 Task: Create a due date automation trigger when advanced on, on the wednesday of the week a card is due add fields with custom field "Resume" set to a date less than 1 days from now at 11:00 AM.
Action: Mouse moved to (1085, 83)
Screenshot: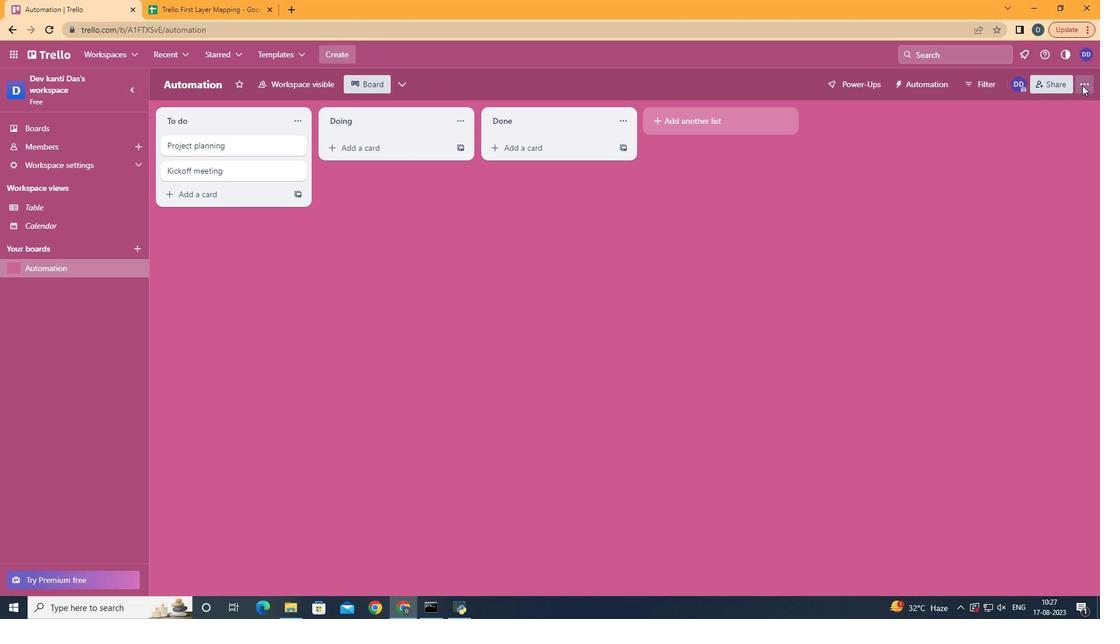 
Action: Mouse pressed left at (1085, 83)
Screenshot: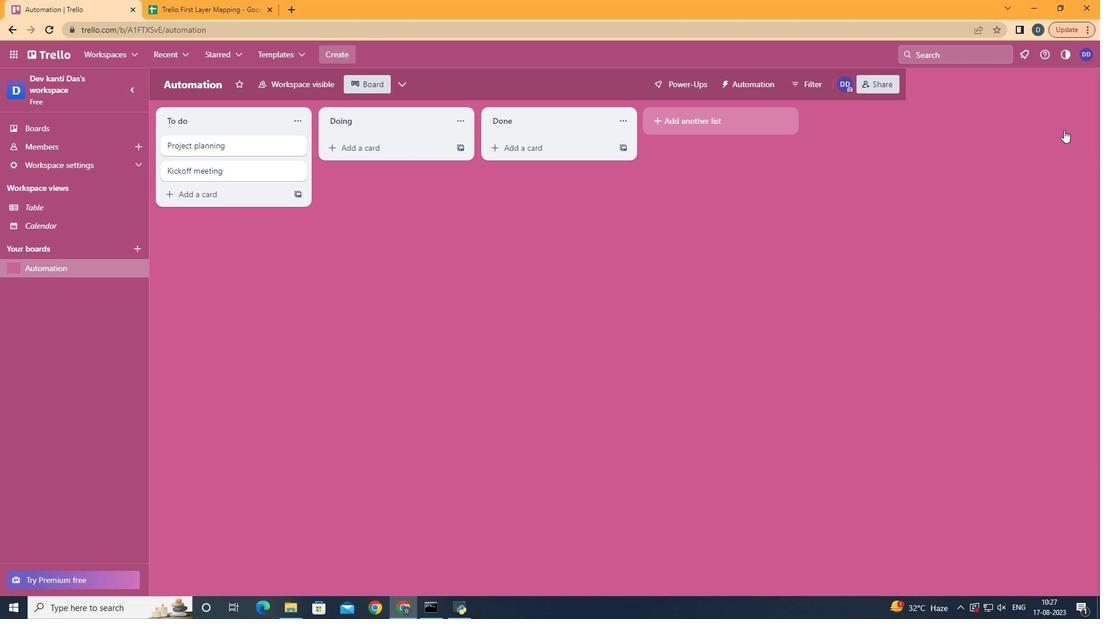 
Action: Mouse moved to (1002, 253)
Screenshot: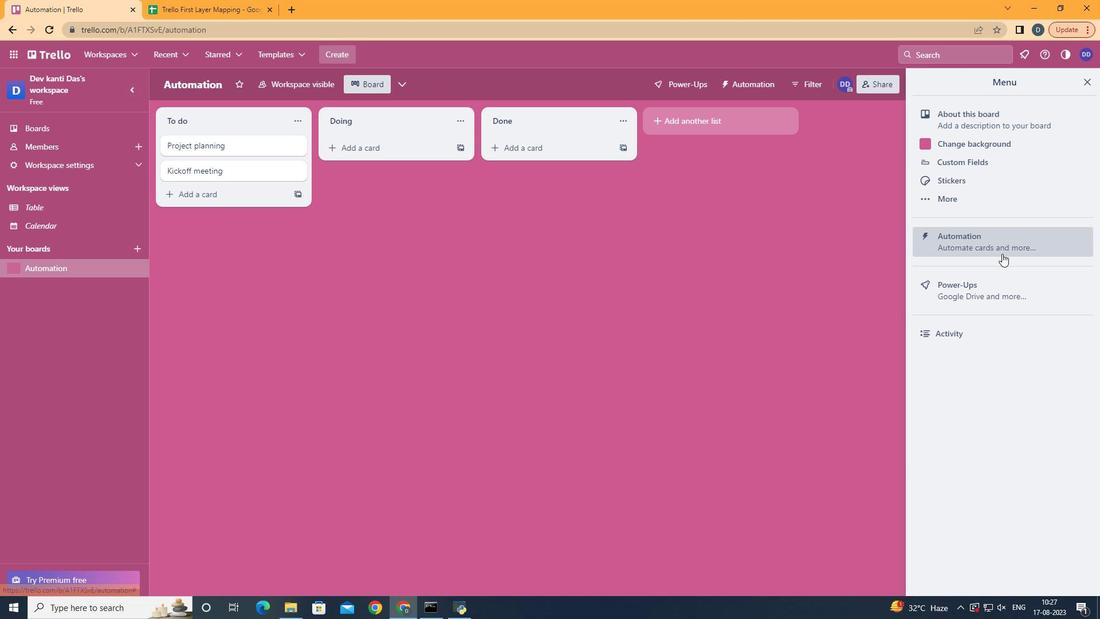 
Action: Mouse pressed left at (1002, 253)
Screenshot: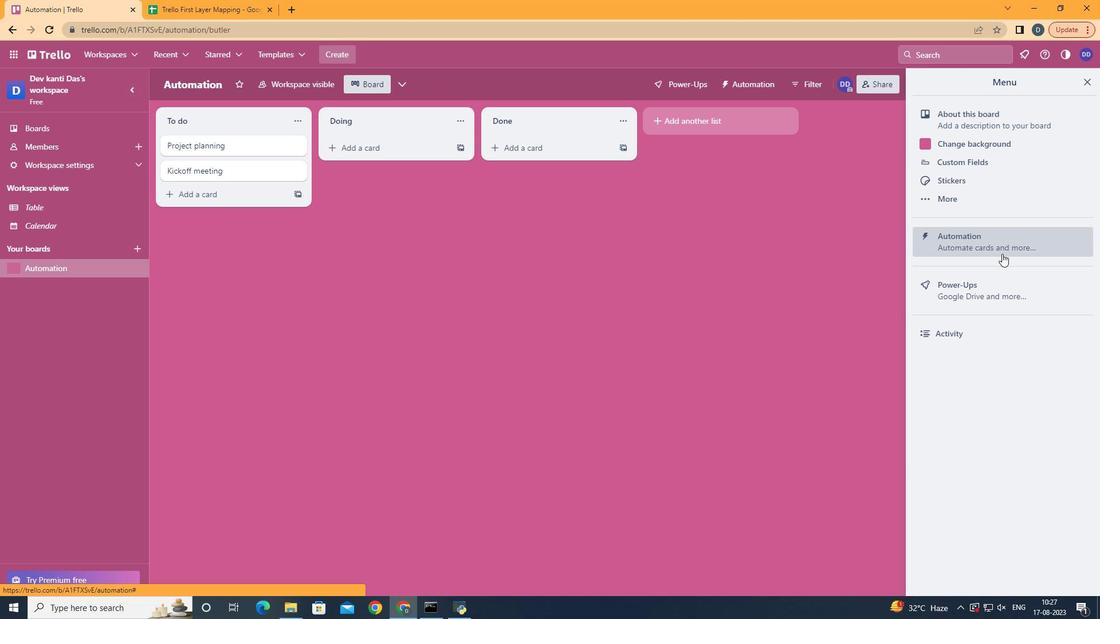 
Action: Mouse moved to (219, 226)
Screenshot: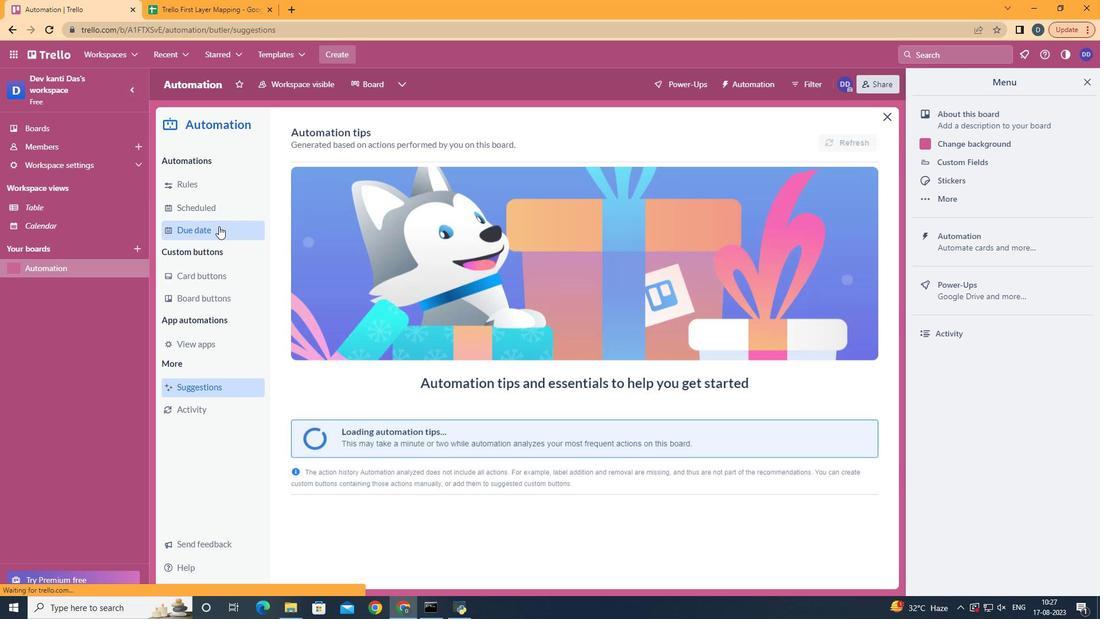 
Action: Mouse pressed left at (219, 226)
Screenshot: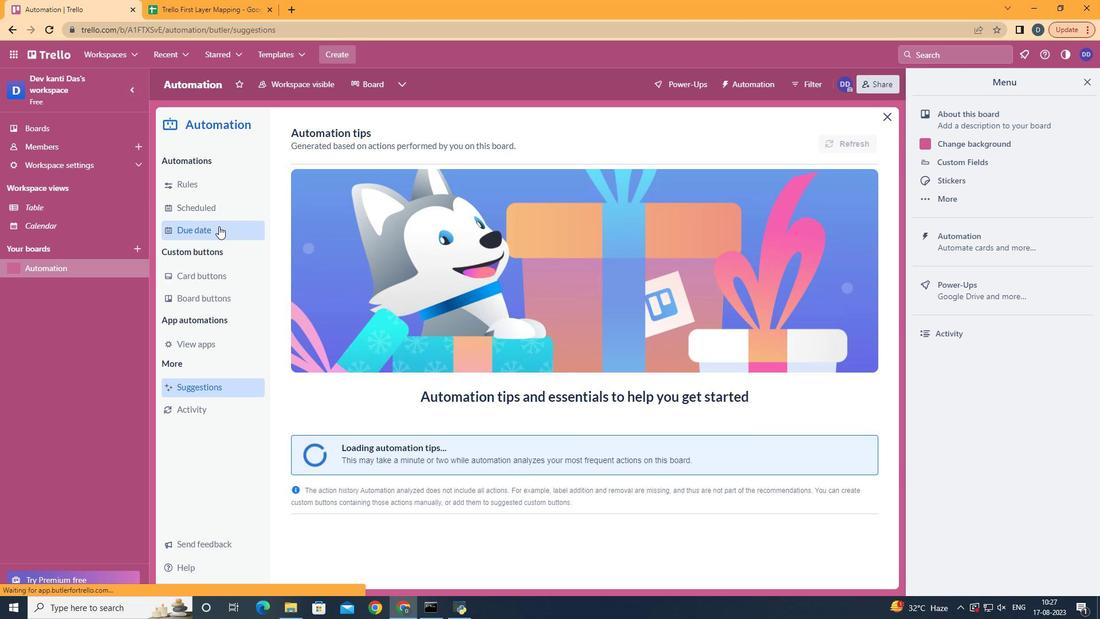 
Action: Mouse moved to (784, 136)
Screenshot: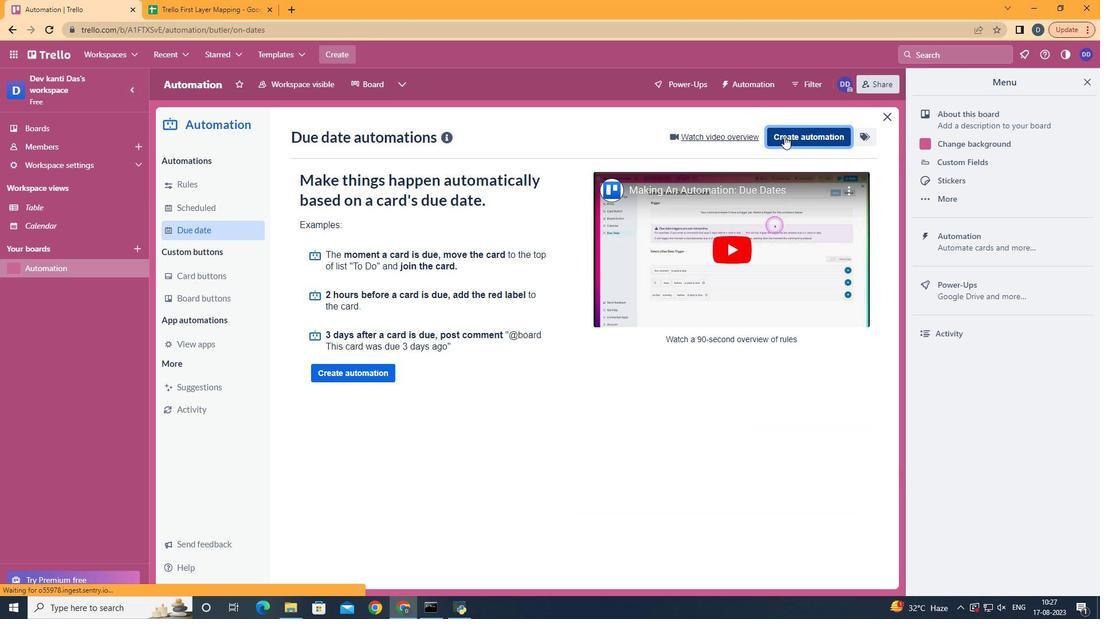 
Action: Mouse pressed left at (784, 136)
Screenshot: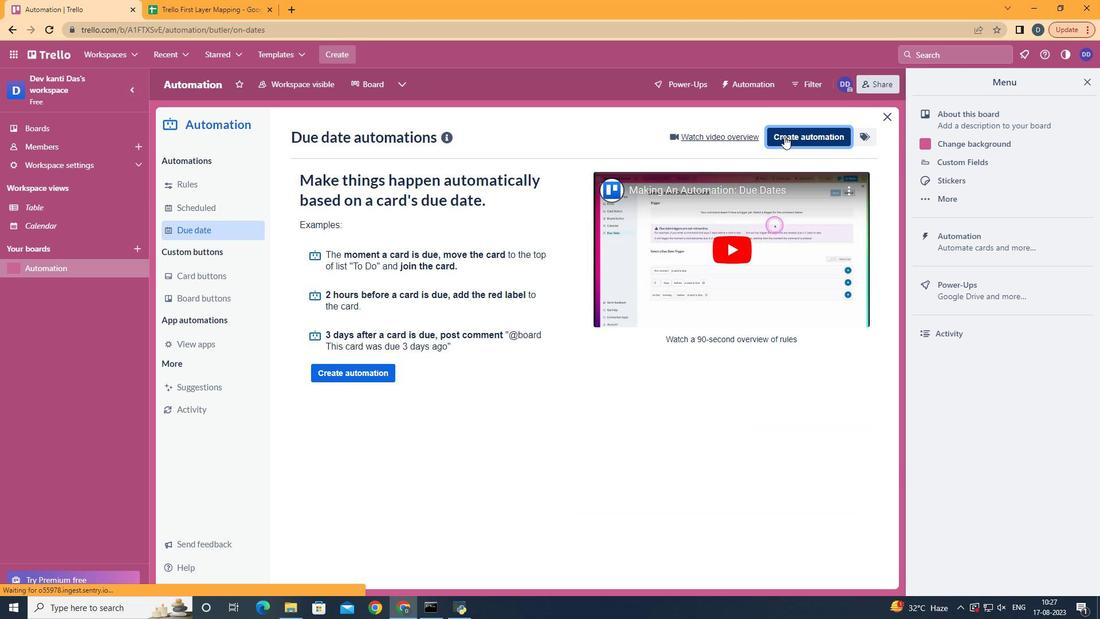 
Action: Mouse moved to (590, 251)
Screenshot: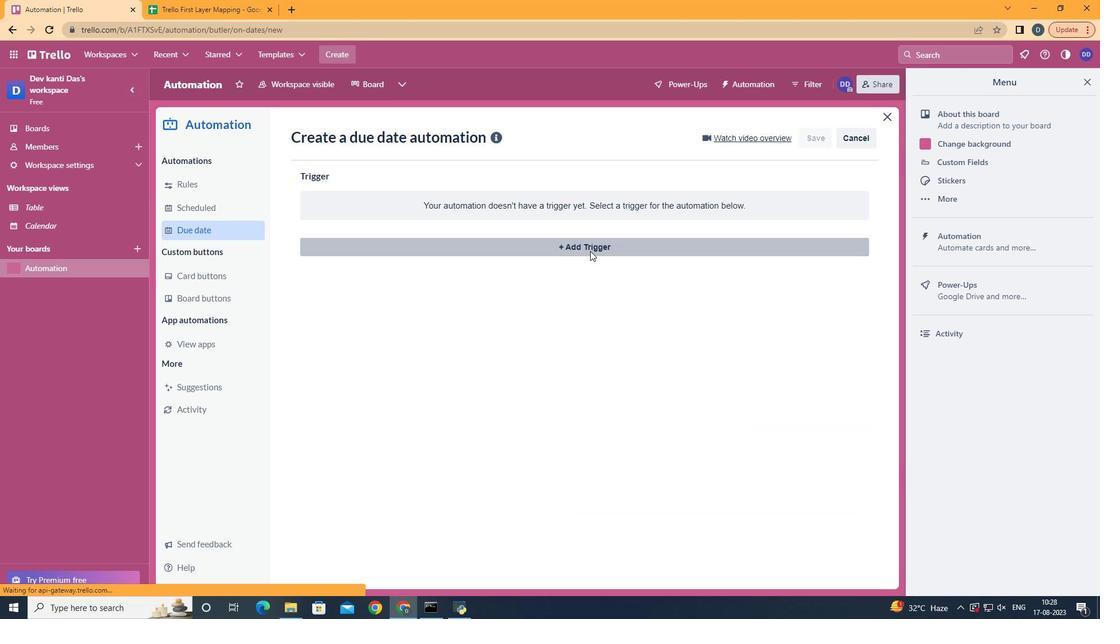 
Action: Mouse pressed left at (590, 251)
Screenshot: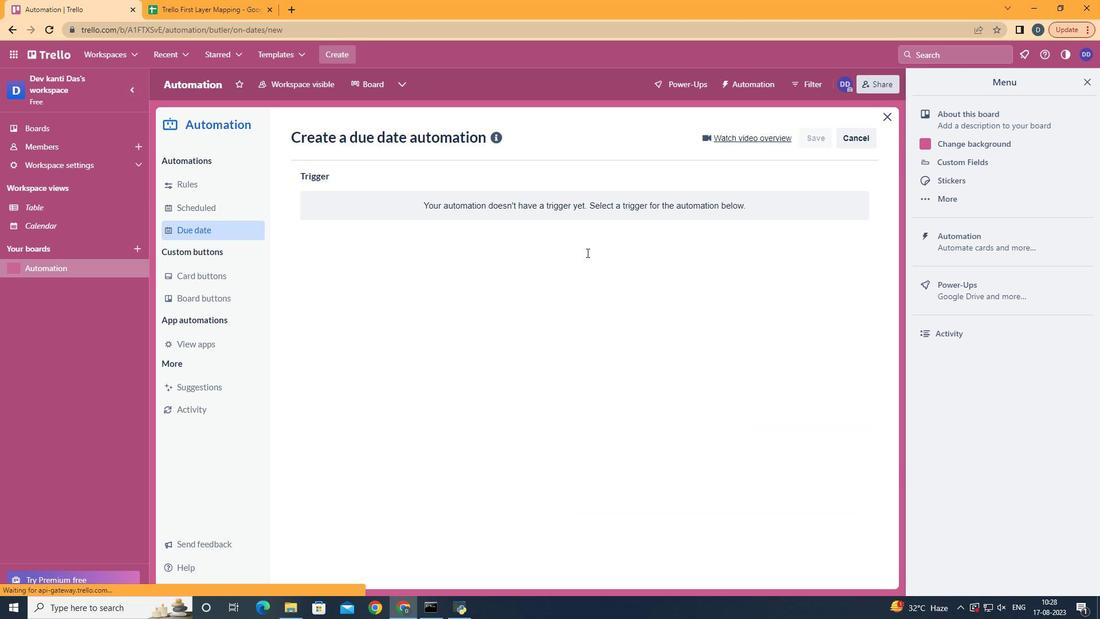 
Action: Mouse moved to (378, 346)
Screenshot: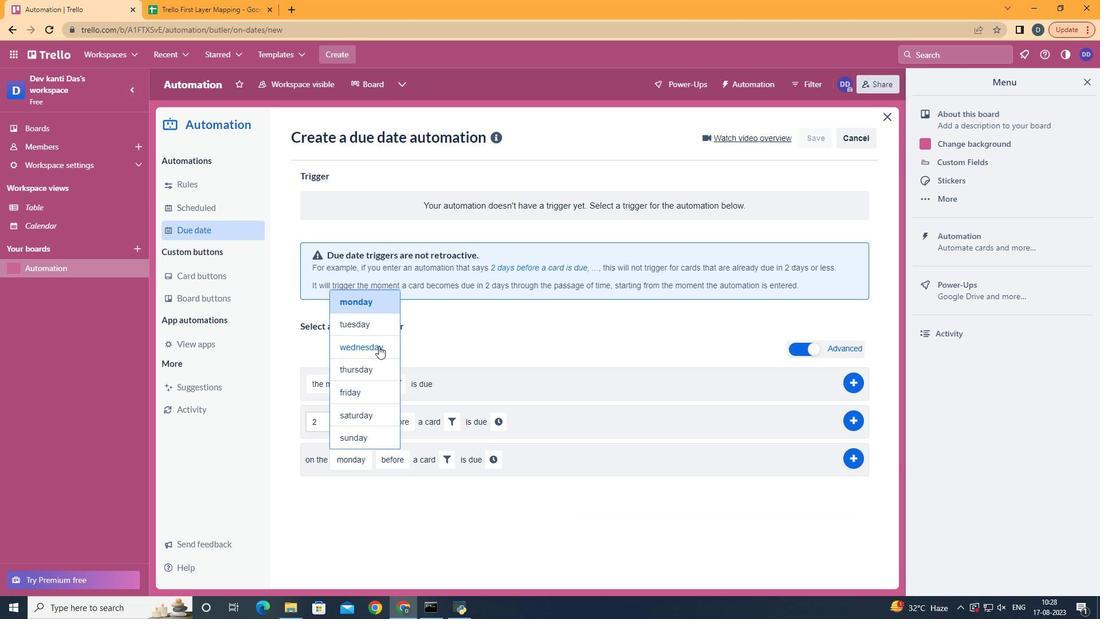 
Action: Mouse pressed left at (378, 346)
Screenshot: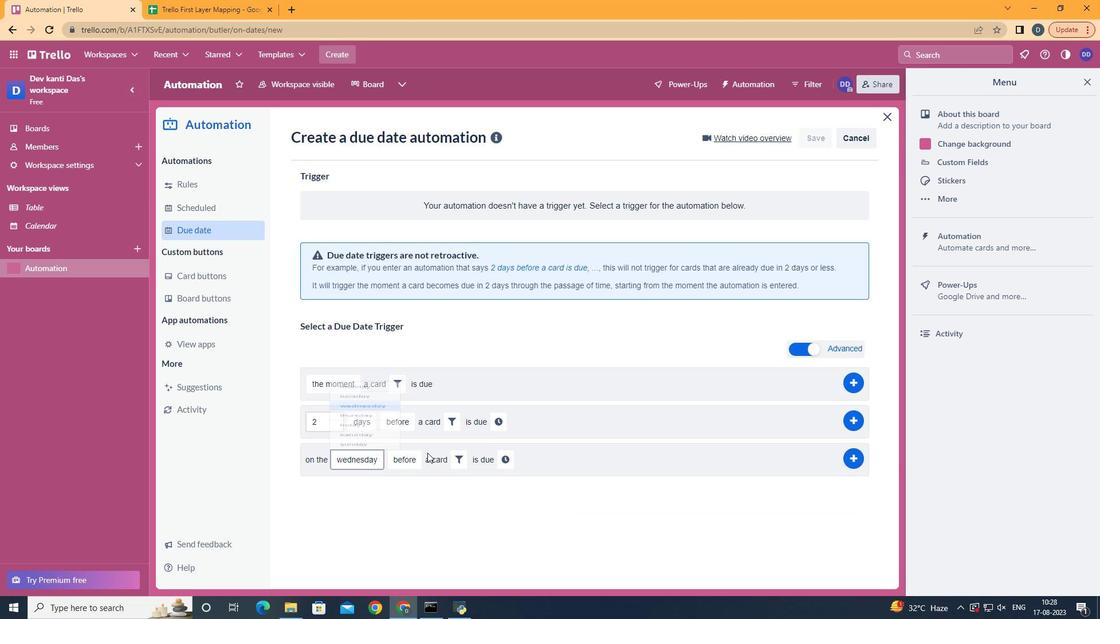 
Action: Mouse moved to (423, 526)
Screenshot: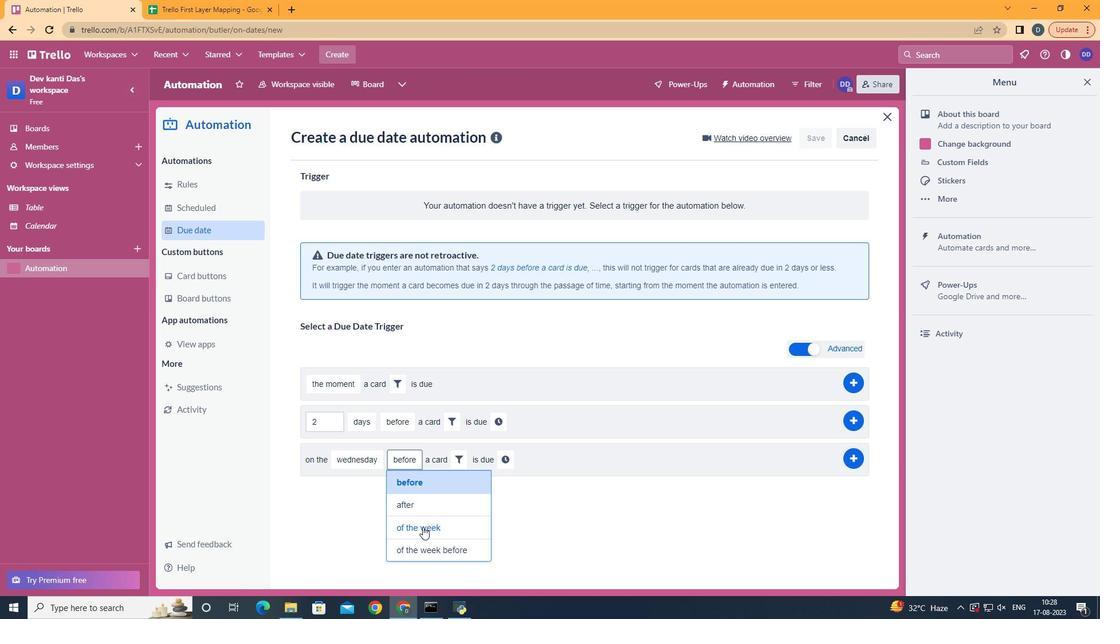 
Action: Mouse pressed left at (423, 526)
Screenshot: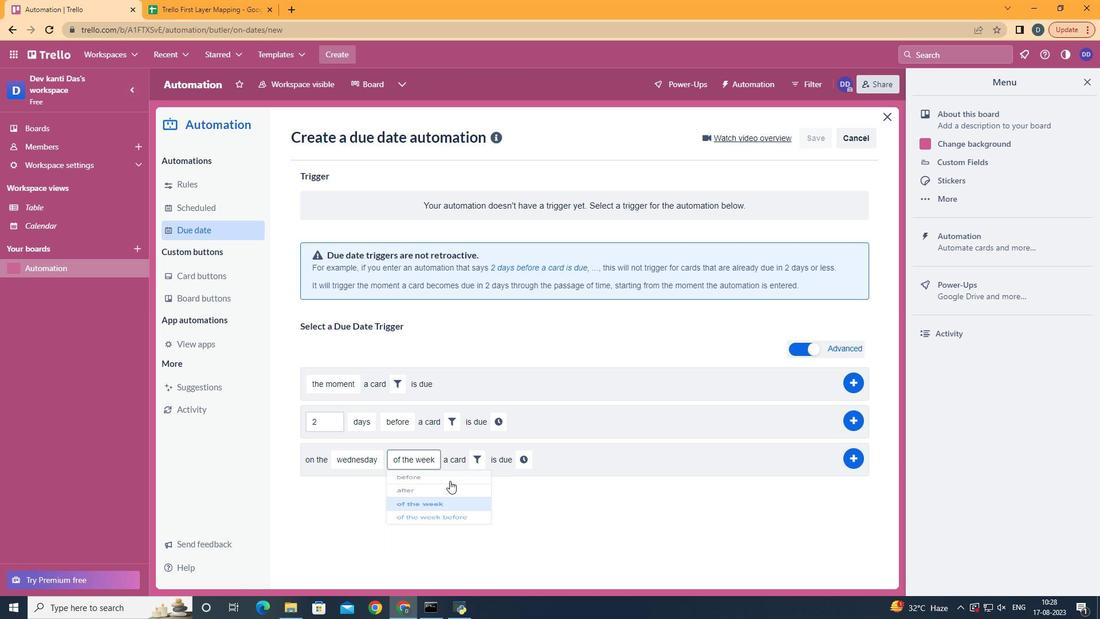 
Action: Mouse moved to (475, 460)
Screenshot: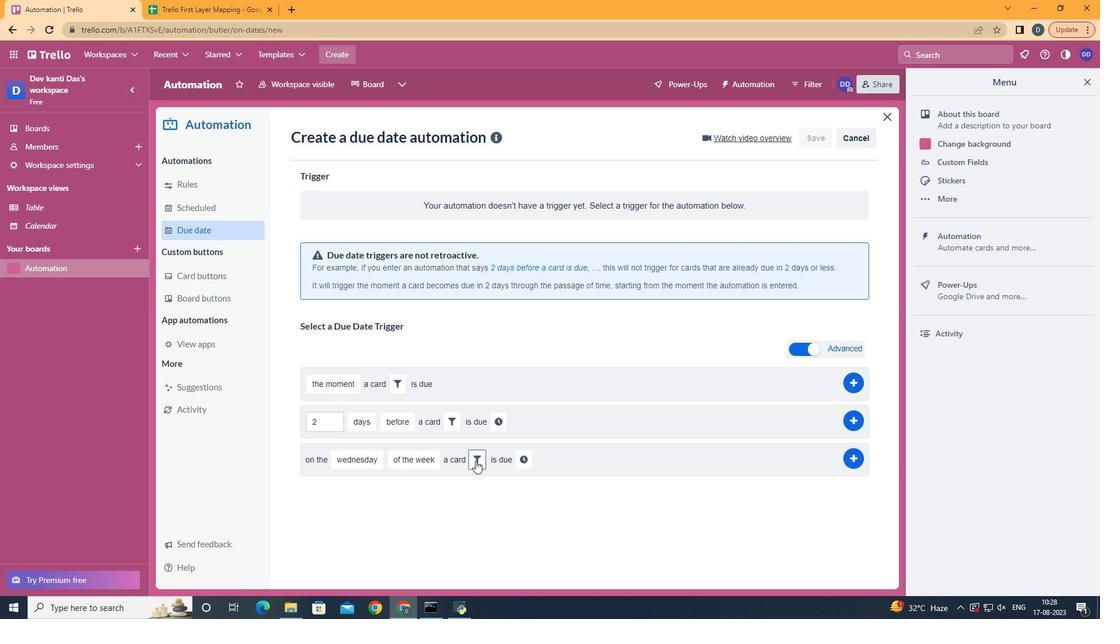 
Action: Mouse pressed left at (475, 460)
Screenshot: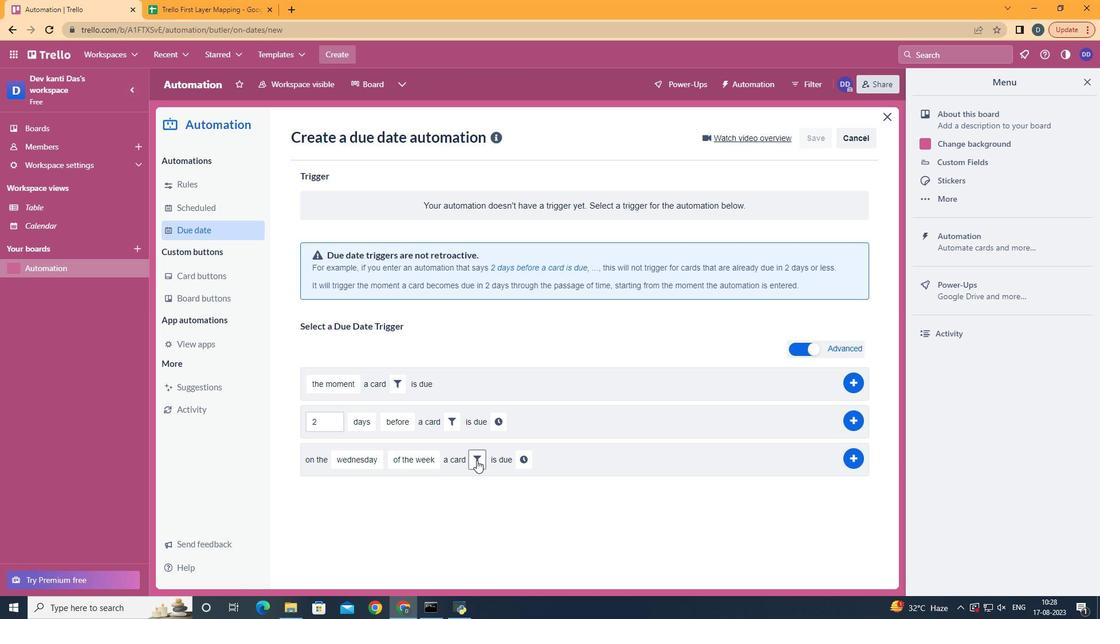 
Action: Mouse moved to (665, 503)
Screenshot: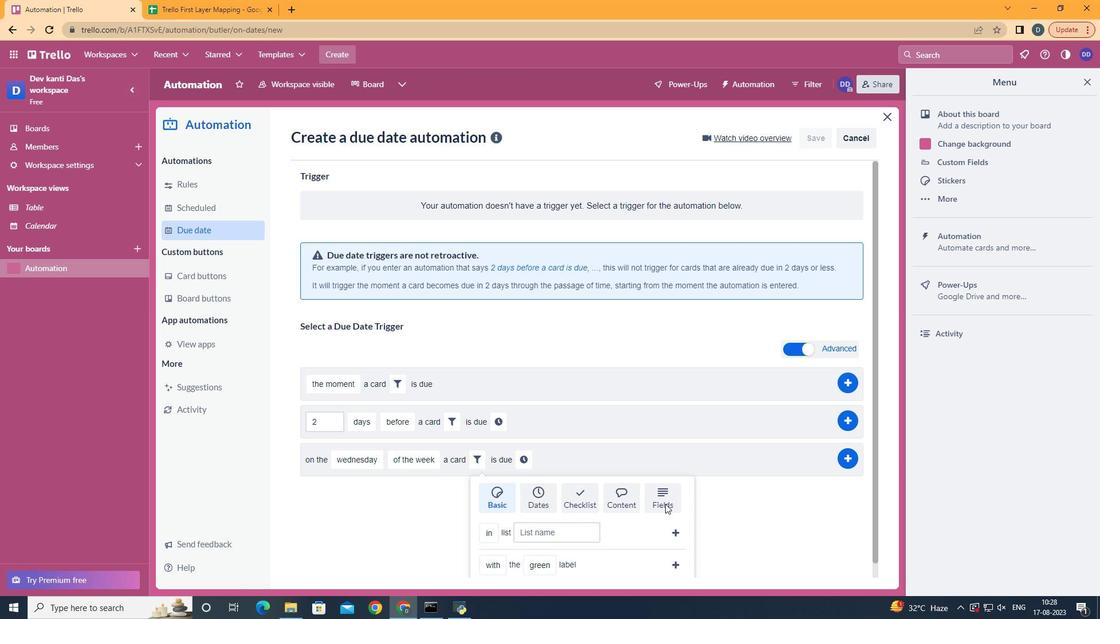 
Action: Mouse pressed left at (665, 503)
Screenshot: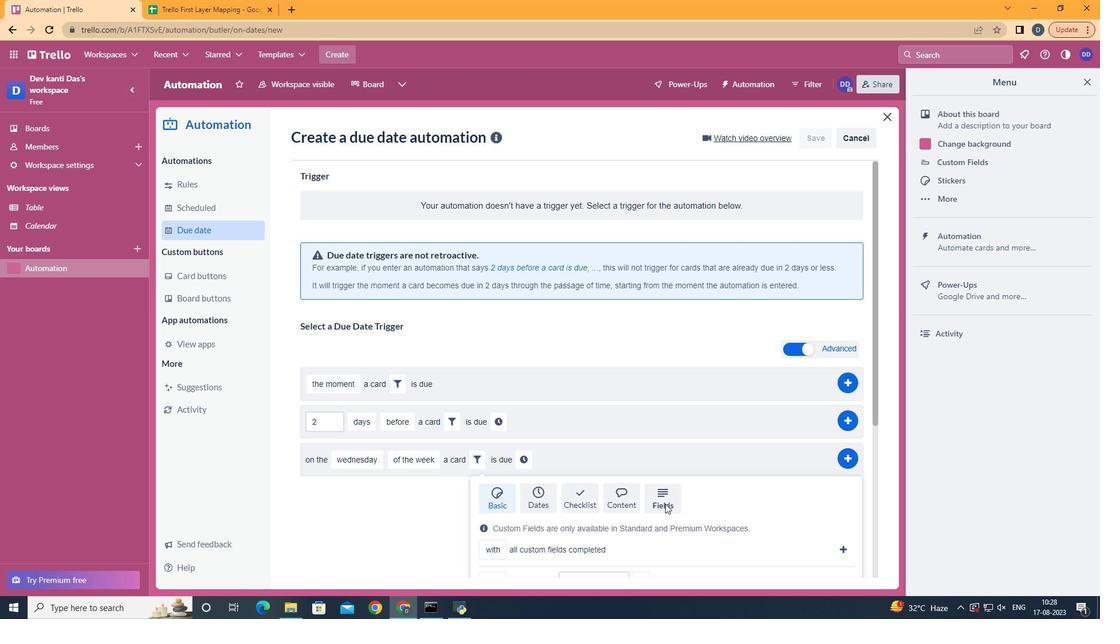 
Action: Mouse moved to (665, 503)
Screenshot: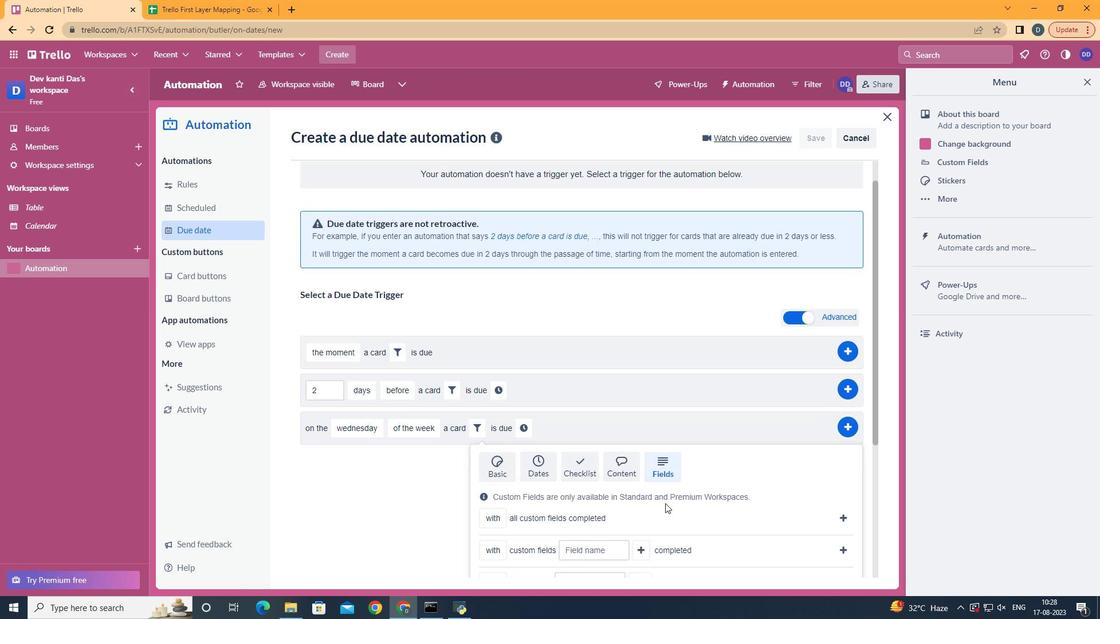 
Action: Mouse scrolled (665, 502) with delta (0, 0)
Screenshot: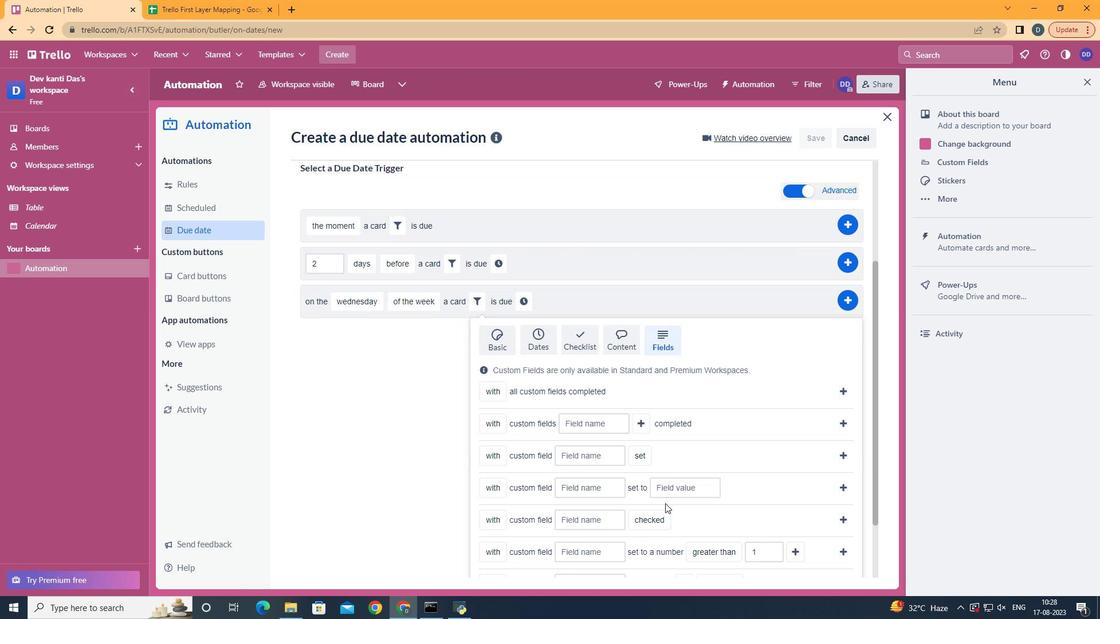 
Action: Mouse scrolled (665, 502) with delta (0, 0)
Screenshot: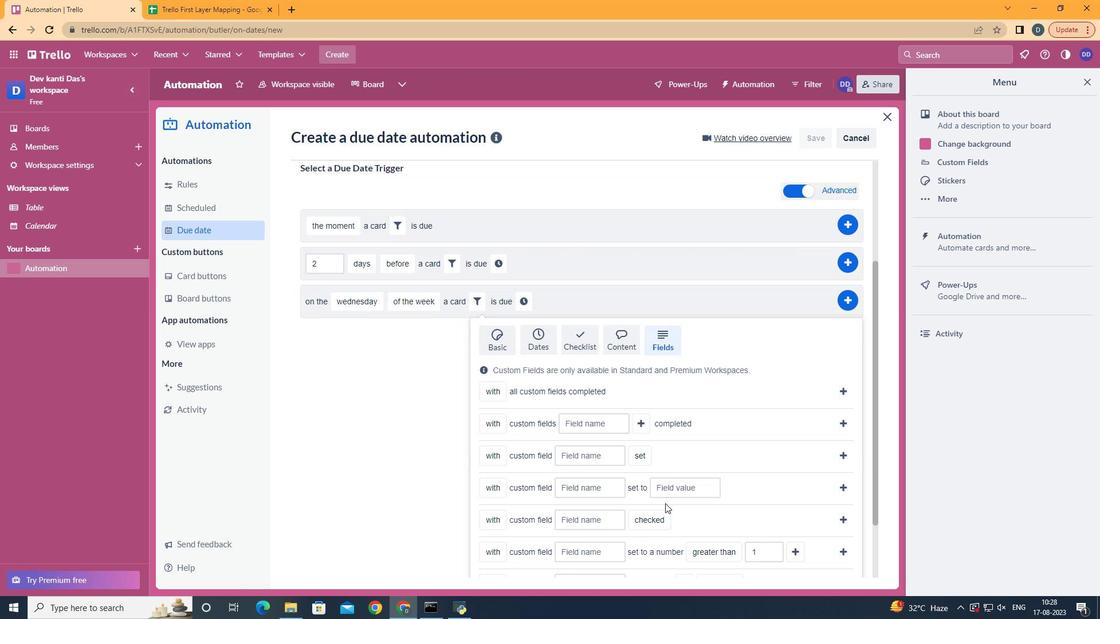 
Action: Mouse scrolled (665, 502) with delta (0, 0)
Screenshot: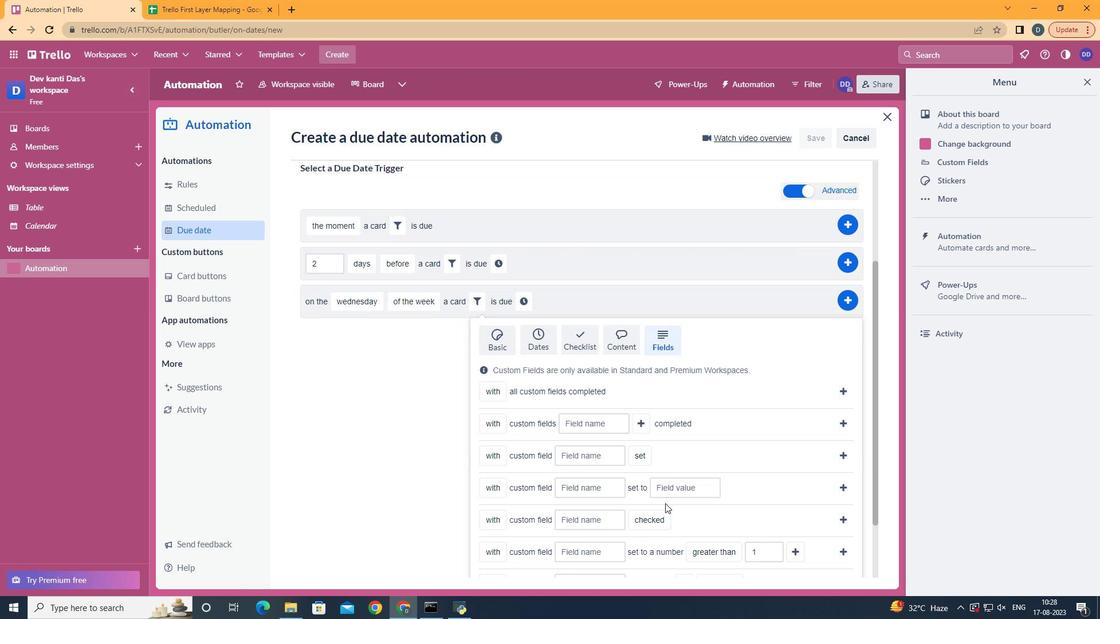 
Action: Mouse scrolled (665, 502) with delta (0, 0)
Screenshot: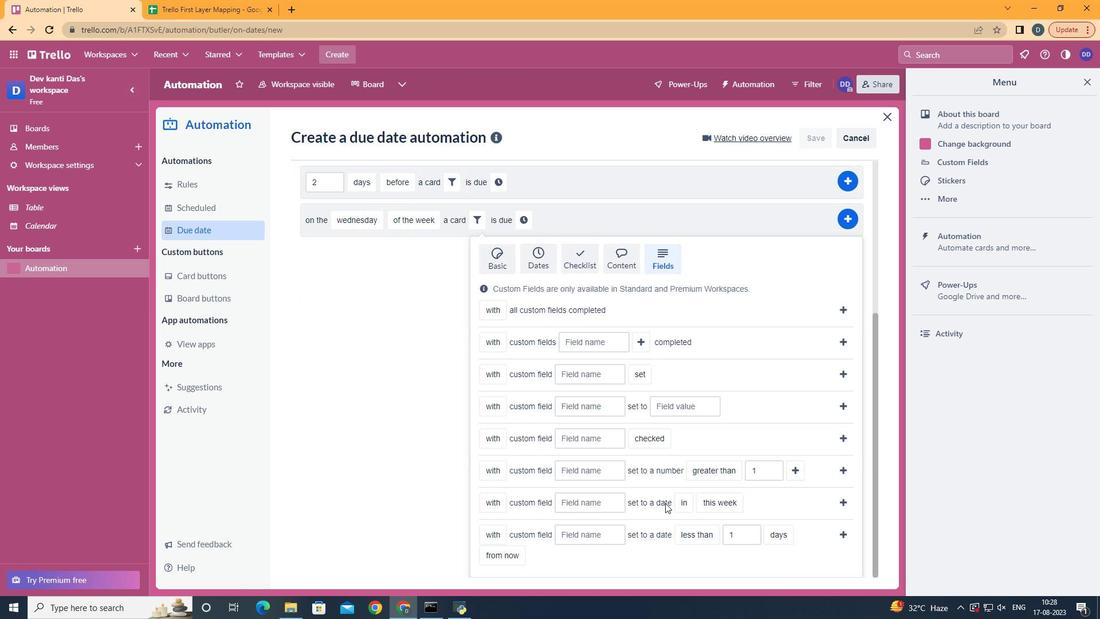 
Action: Mouse scrolled (665, 502) with delta (0, 0)
Screenshot: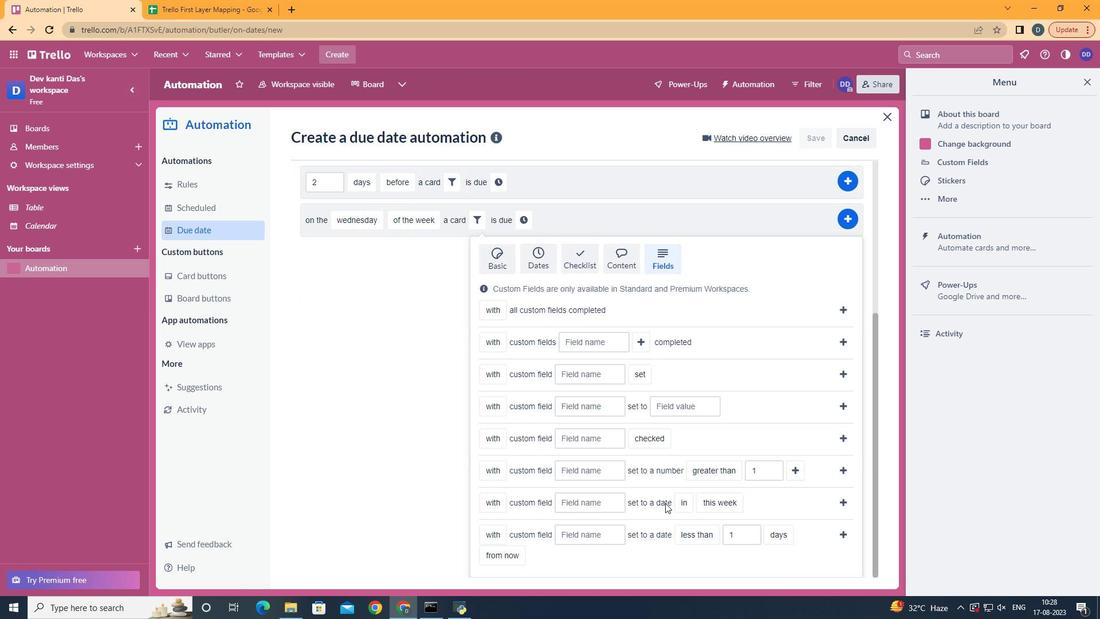 
Action: Mouse moved to (580, 535)
Screenshot: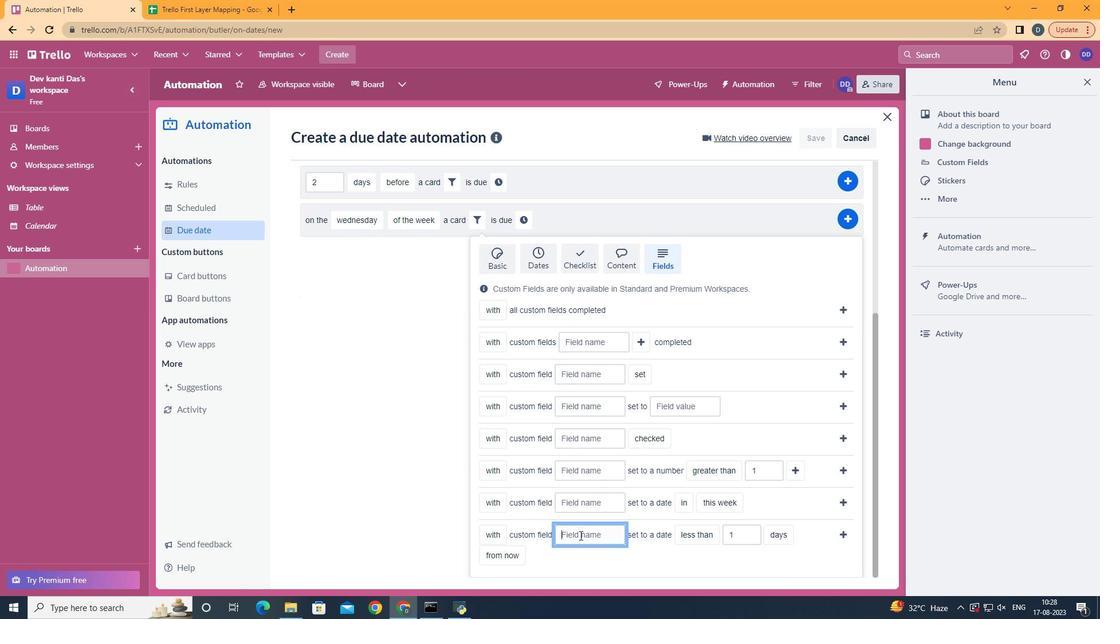 
Action: Mouse pressed left at (580, 535)
Screenshot: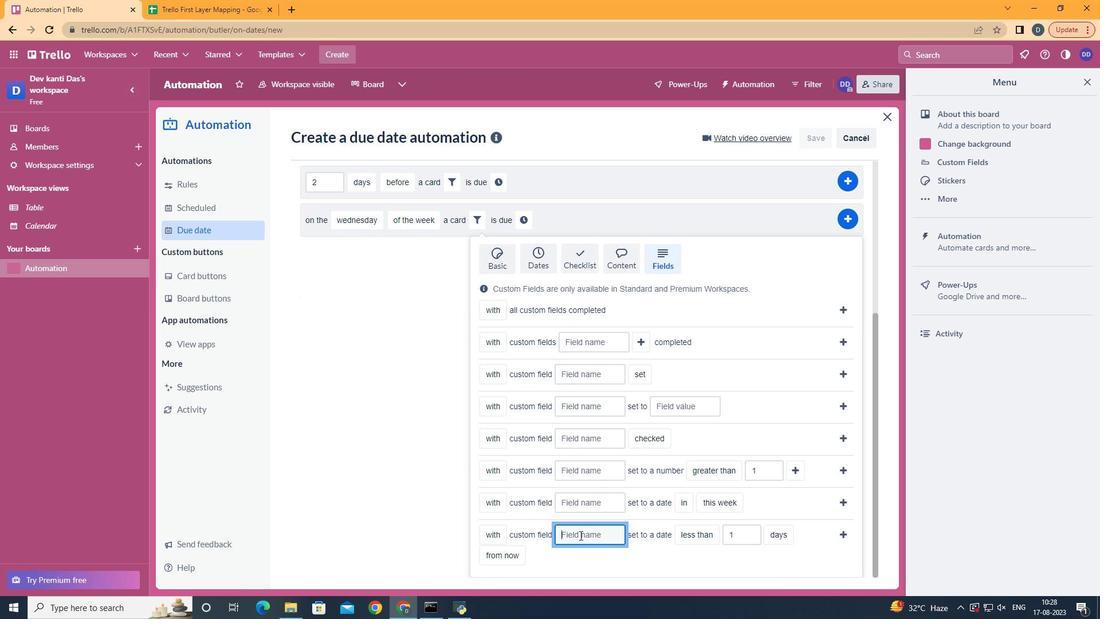 
Action: Mouse moved to (579, 536)
Screenshot: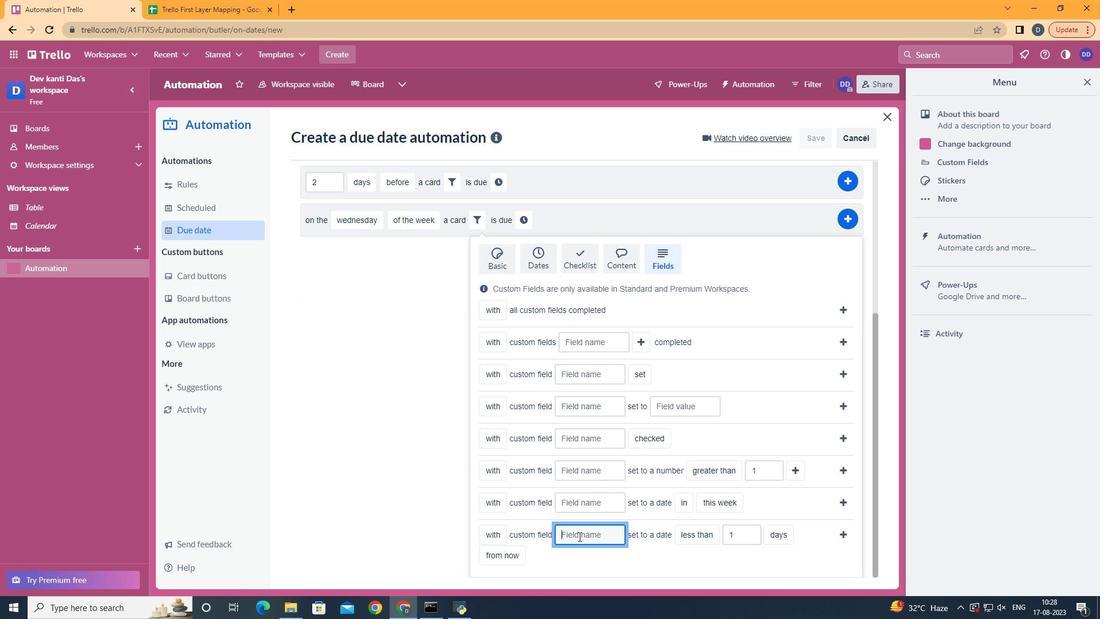 
Action: Key pressed <Key.shift>Resume
Screenshot: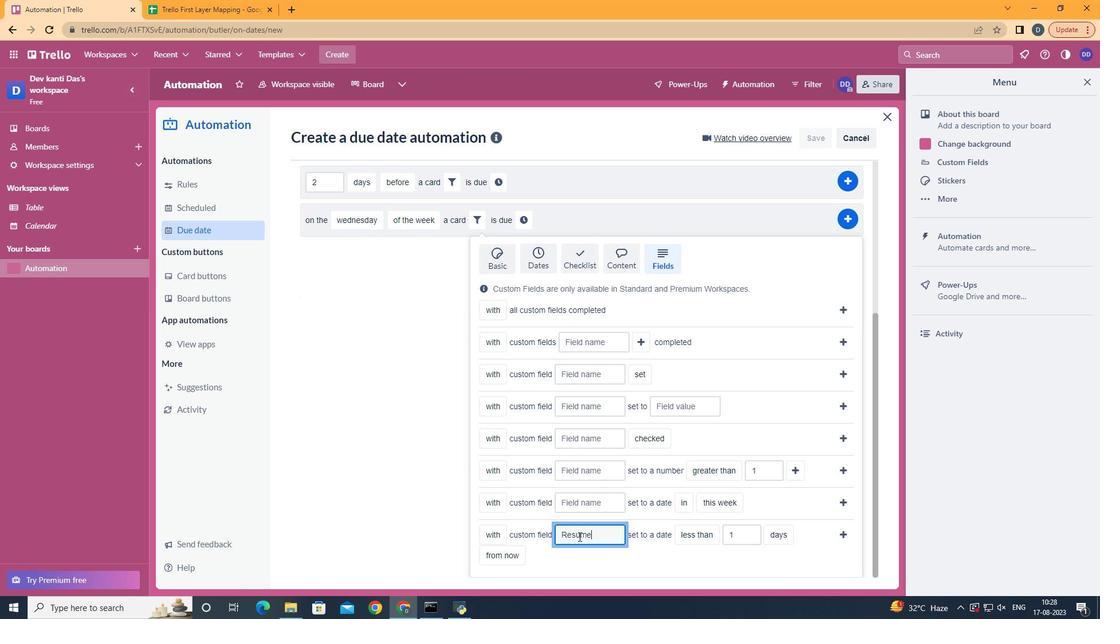 
Action: Mouse moved to (835, 535)
Screenshot: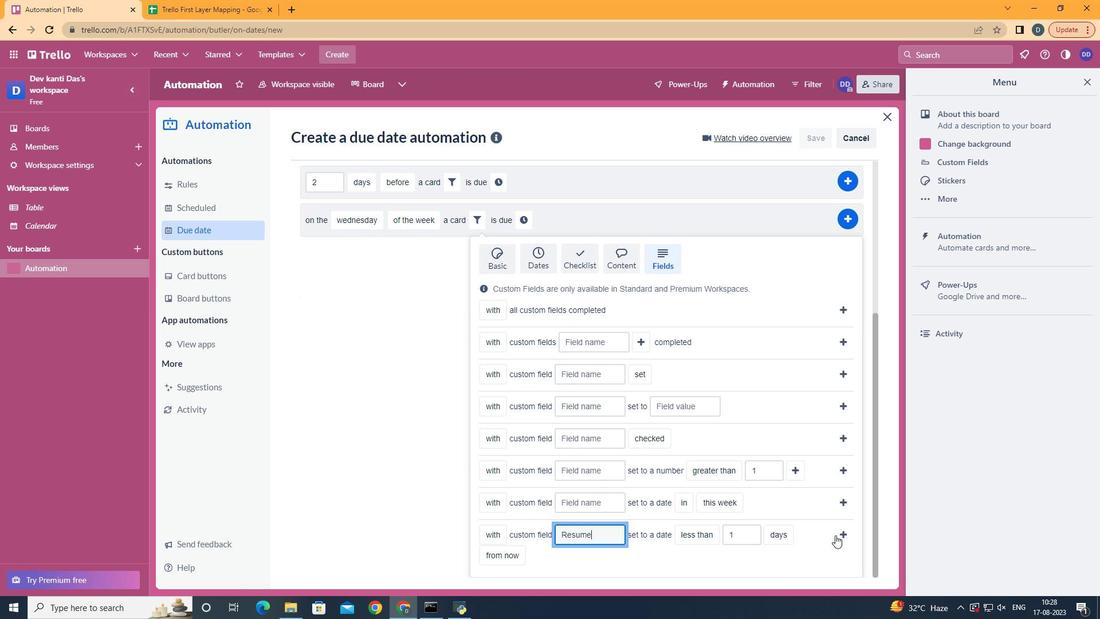 
Action: Mouse pressed left at (835, 535)
Screenshot: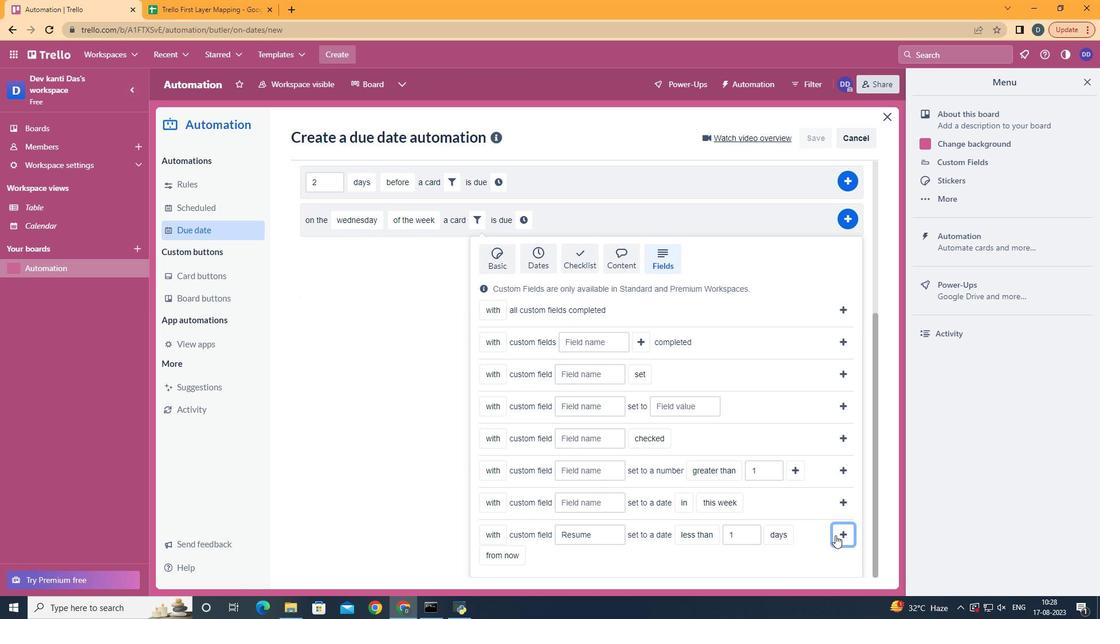
Action: Mouse moved to (790, 466)
Screenshot: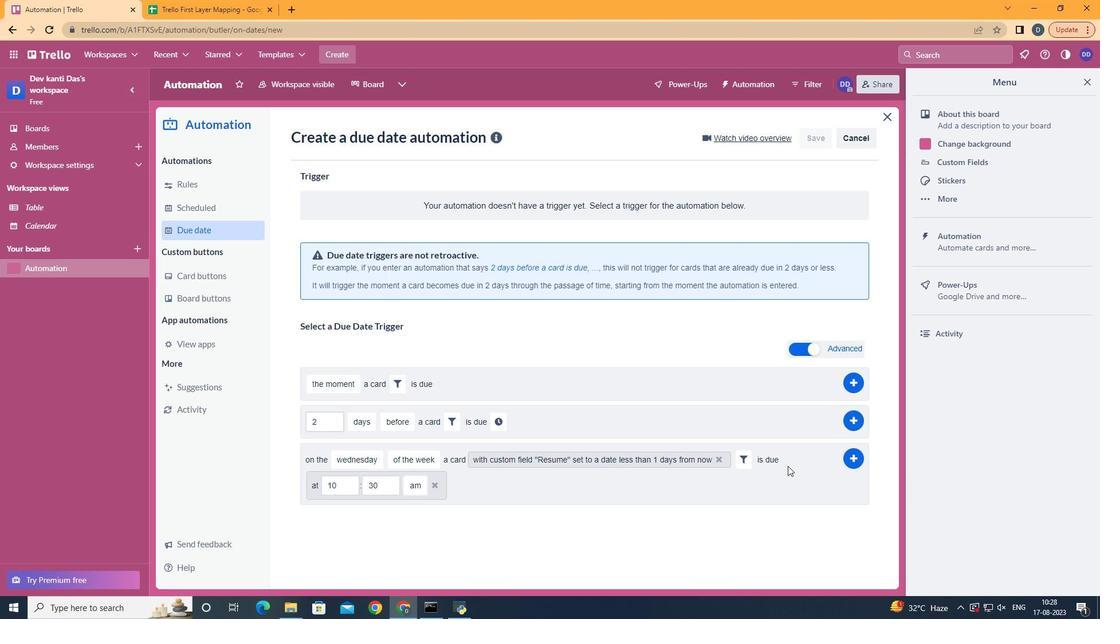 
Action: Mouse pressed left at (790, 466)
Screenshot: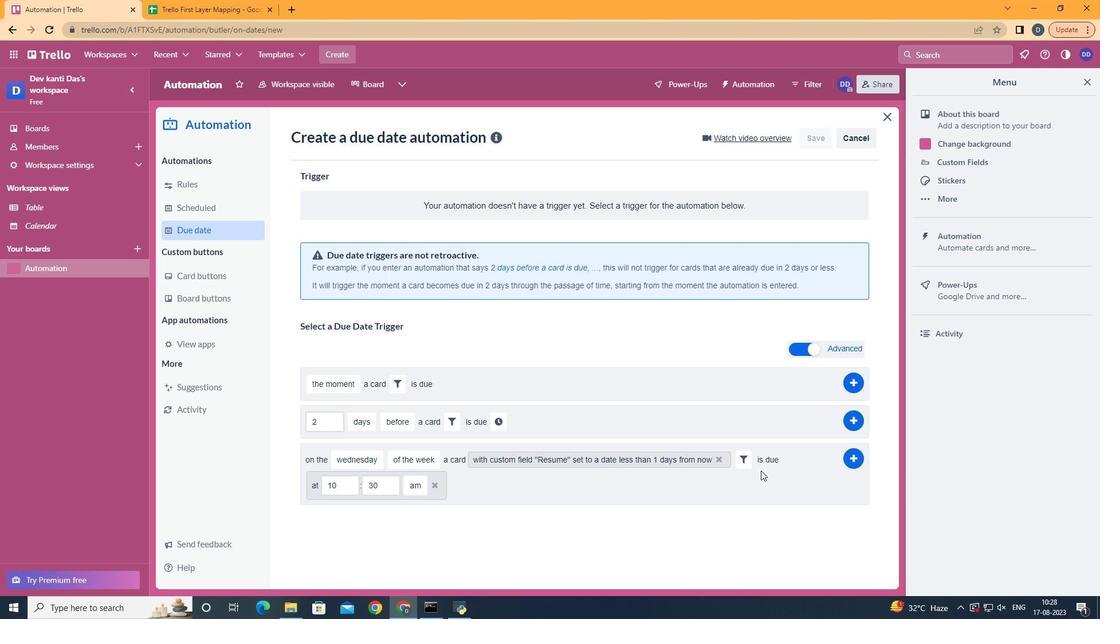 
Action: Mouse moved to (337, 485)
Screenshot: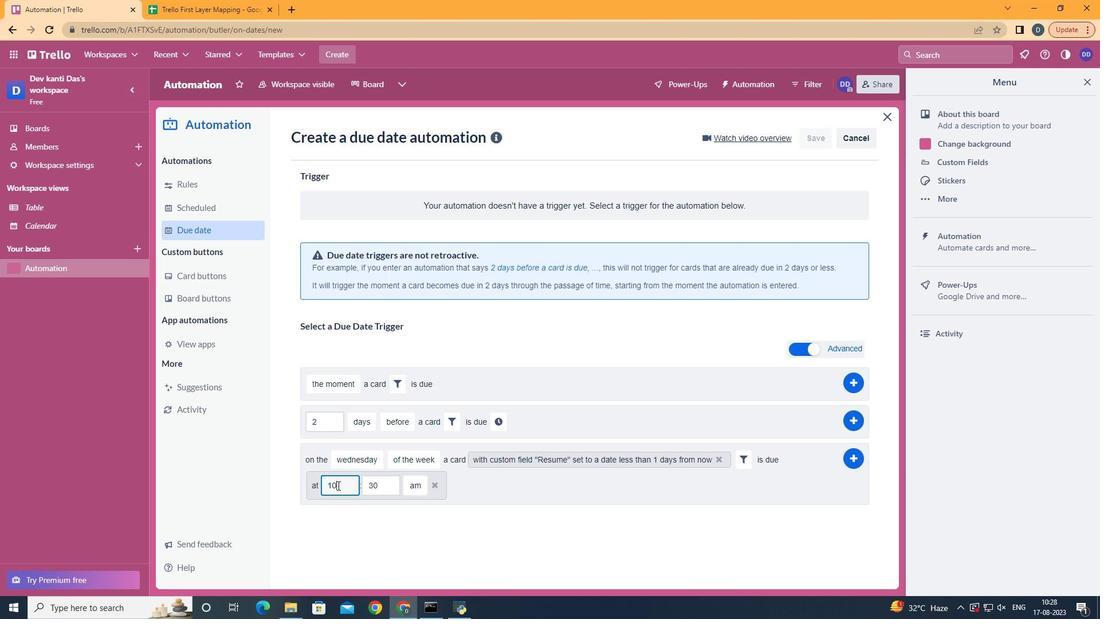 
Action: Mouse pressed left at (337, 485)
Screenshot: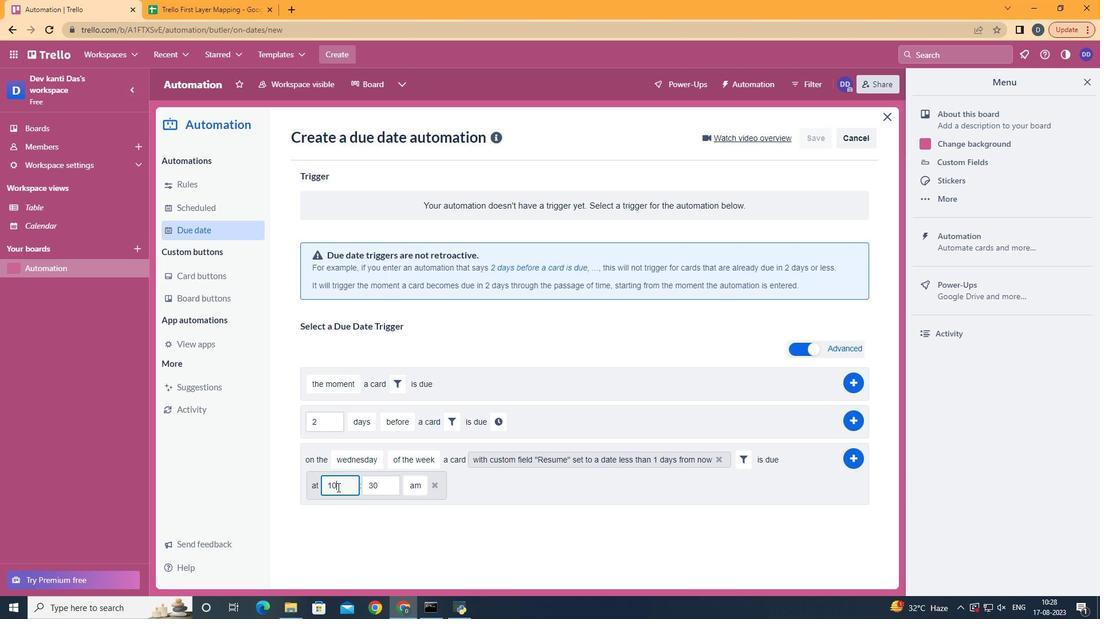 
Action: Mouse moved to (334, 491)
Screenshot: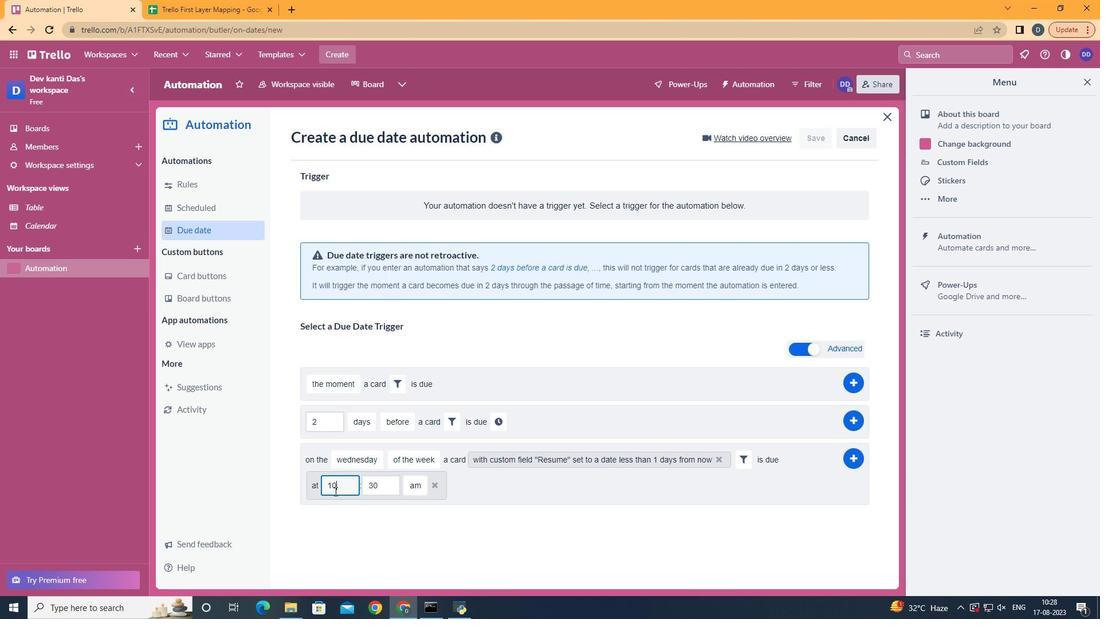 
Action: Key pressed <Key.backspace>1
Screenshot: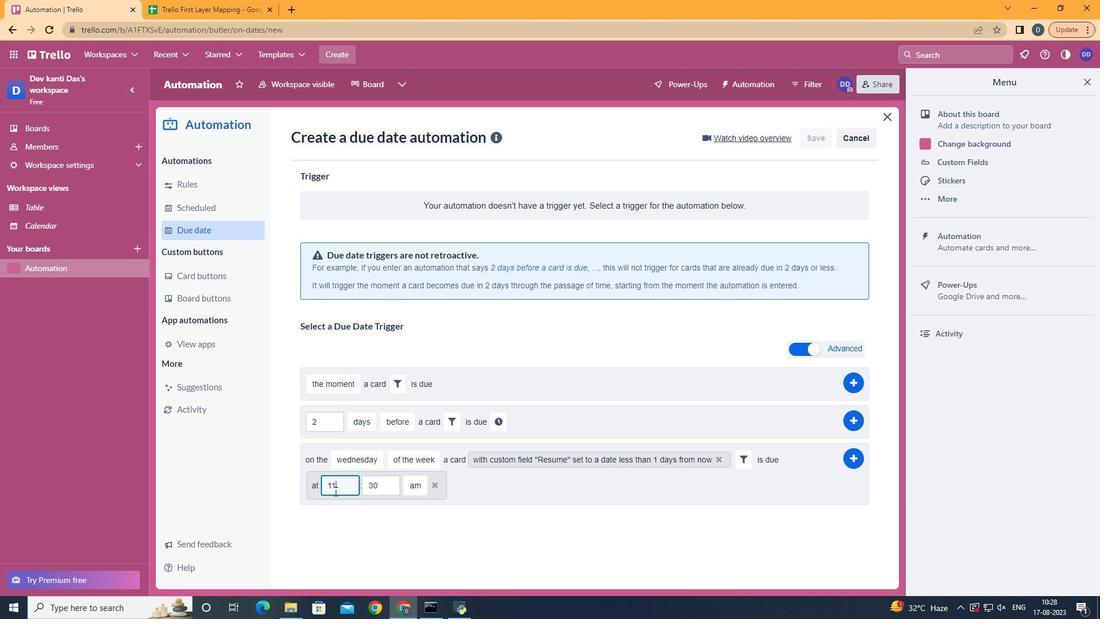 
Action: Mouse moved to (386, 481)
Screenshot: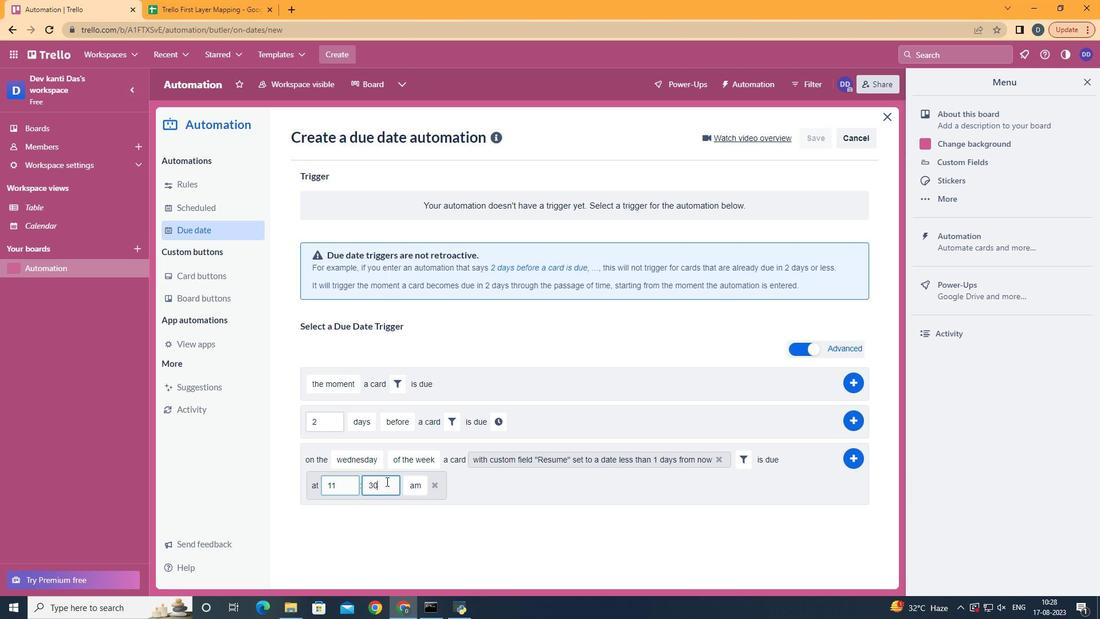 
Action: Mouse pressed left at (386, 481)
Screenshot: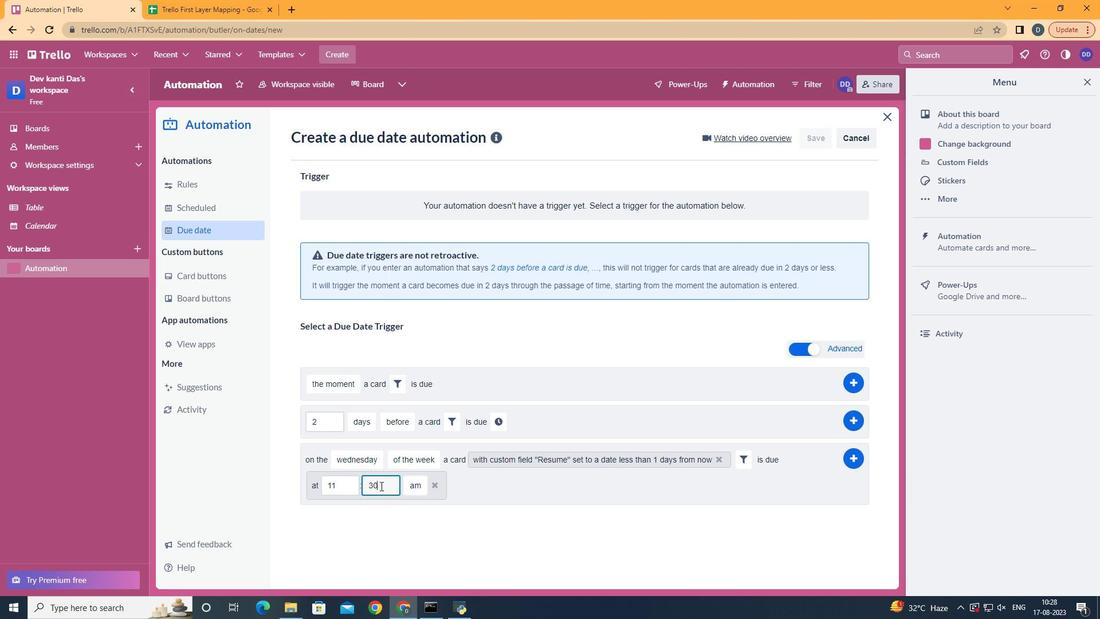 
Action: Mouse moved to (381, 485)
Screenshot: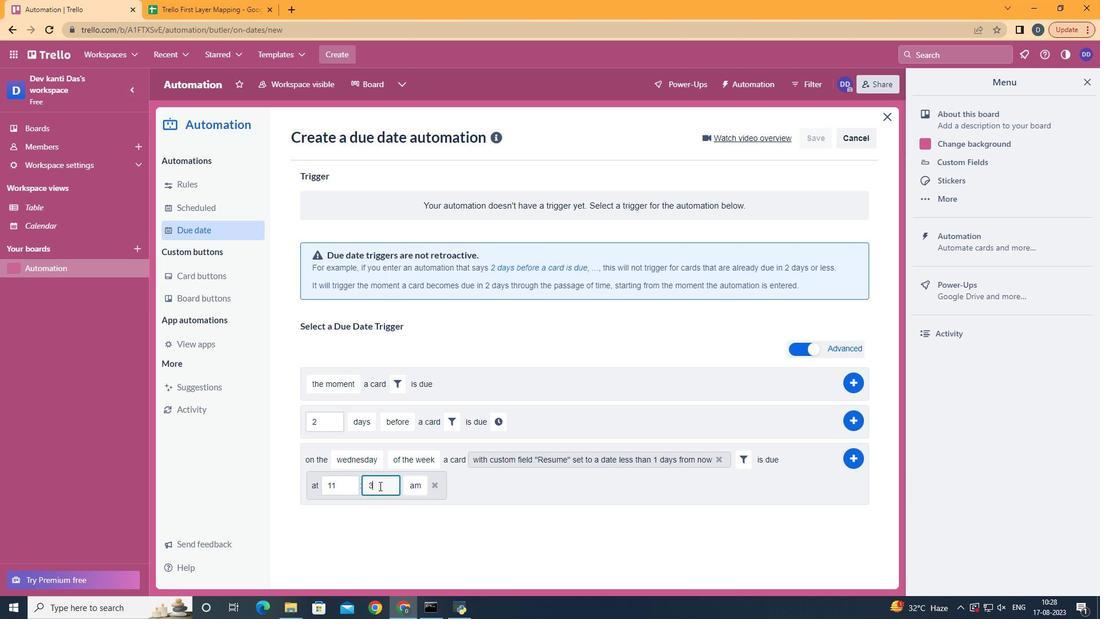
Action: Key pressed <Key.backspace>
Screenshot: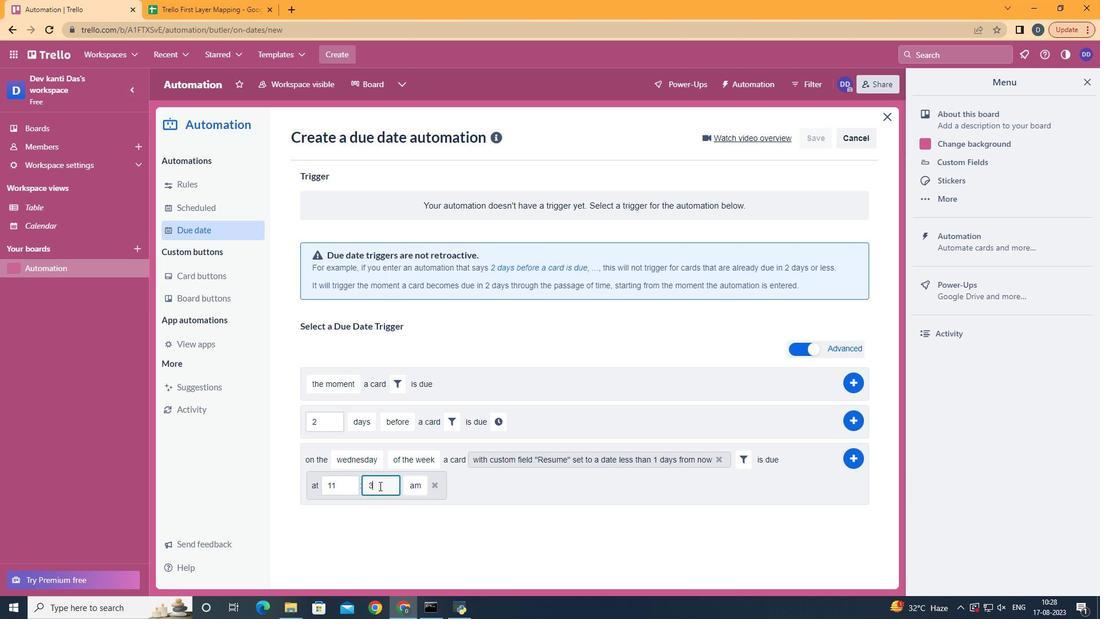 
Action: Mouse moved to (379, 486)
Screenshot: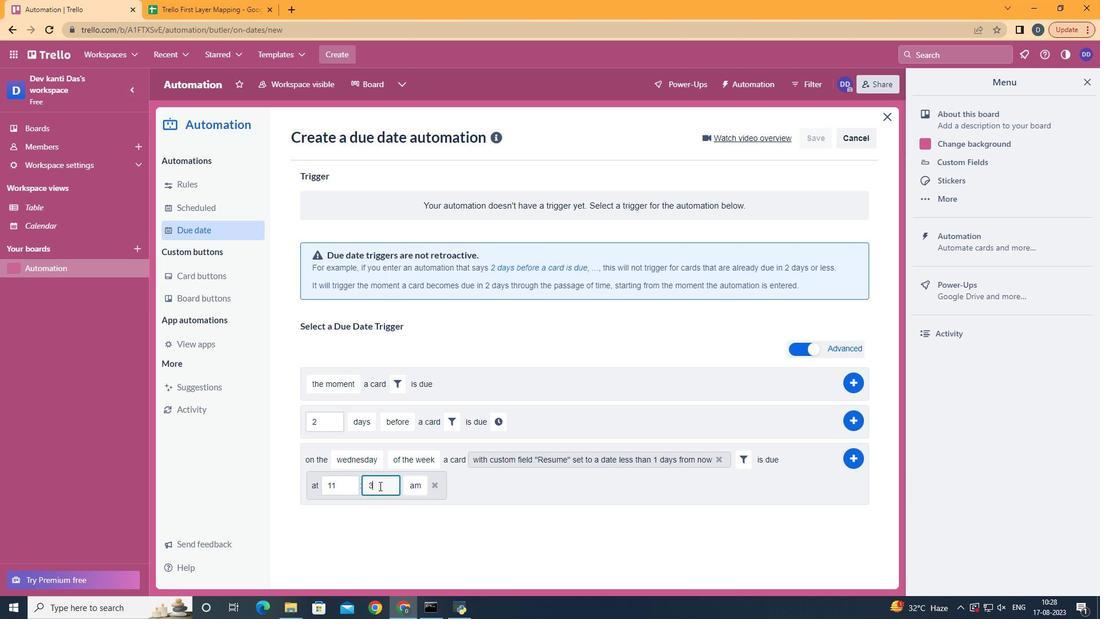 
Action: Key pressed <Key.backspace>00
Screenshot: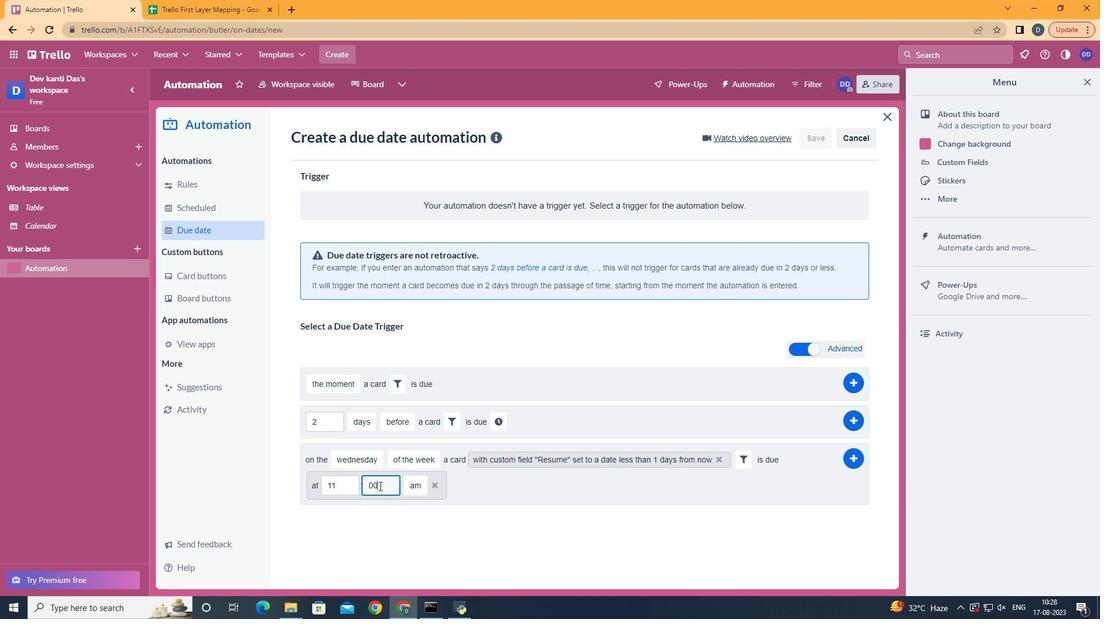 
Action: Mouse moved to (859, 452)
Screenshot: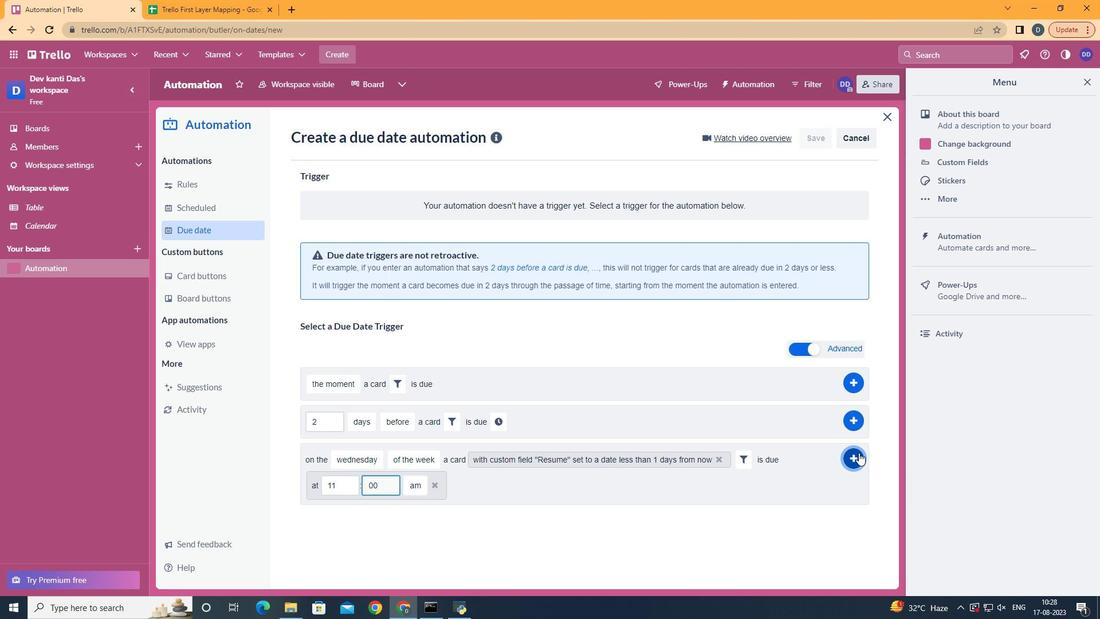
Action: Mouse pressed left at (859, 452)
Screenshot: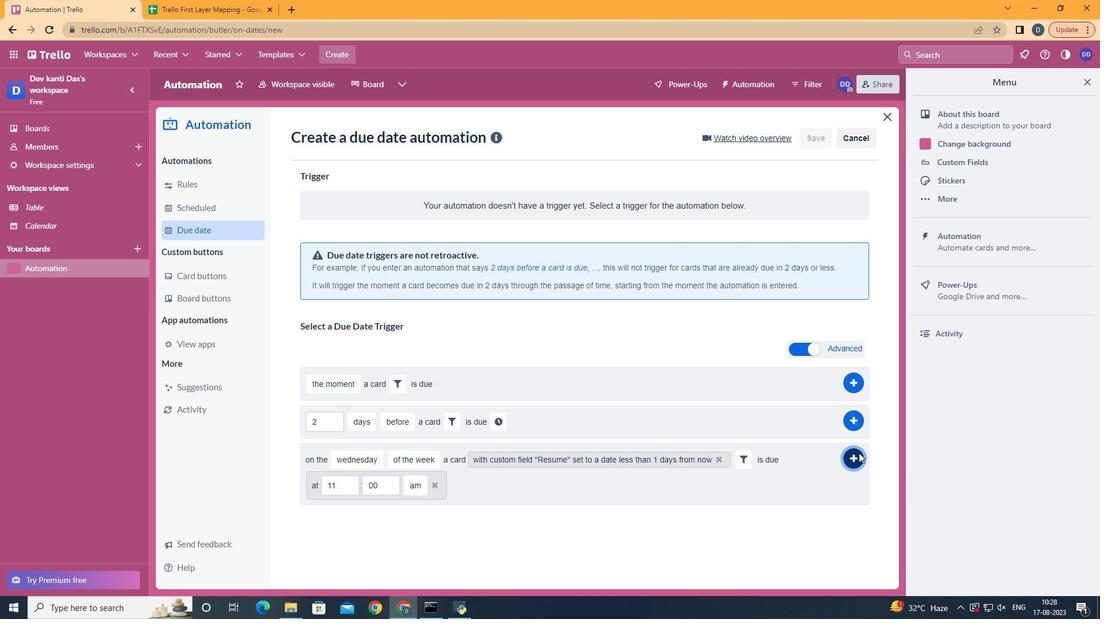 
